 Task: Create List User Research in Board Email Marketing Best Practices to Workspace Appointment Scheduling. Create List User Surveys in Board Social Media Listening and Monitoring to Workspace Appointment Scheduling. Create List Focus Groups in Board Customer Loyalty Program Strategy and Execution to Workspace Appointment Scheduling
Action: Mouse moved to (53, 293)
Screenshot: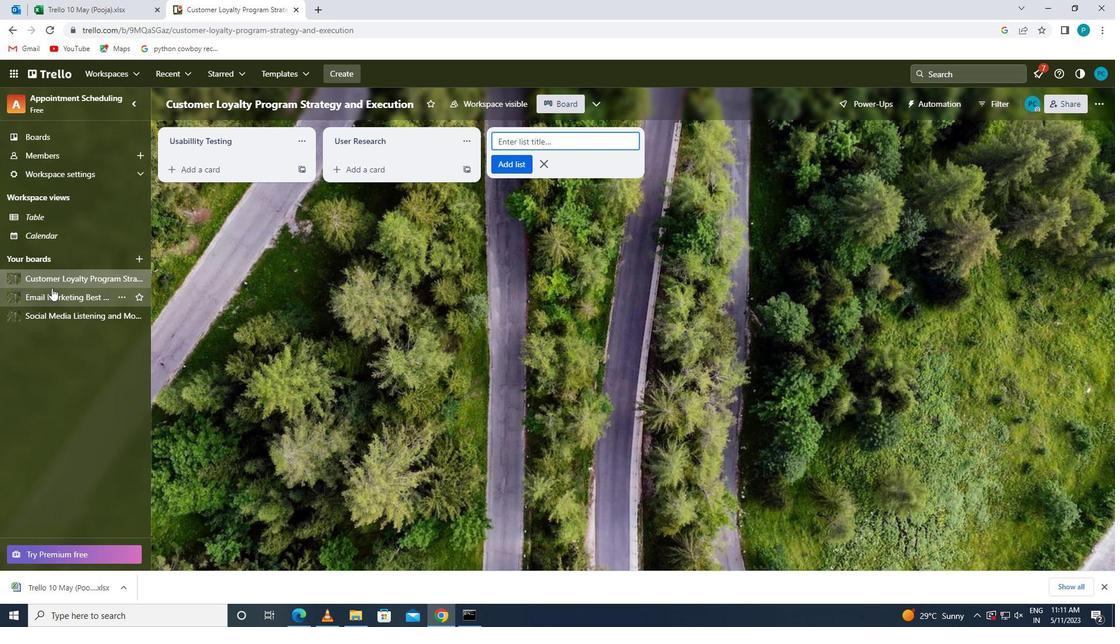 
Action: Mouse pressed left at (53, 293)
Screenshot: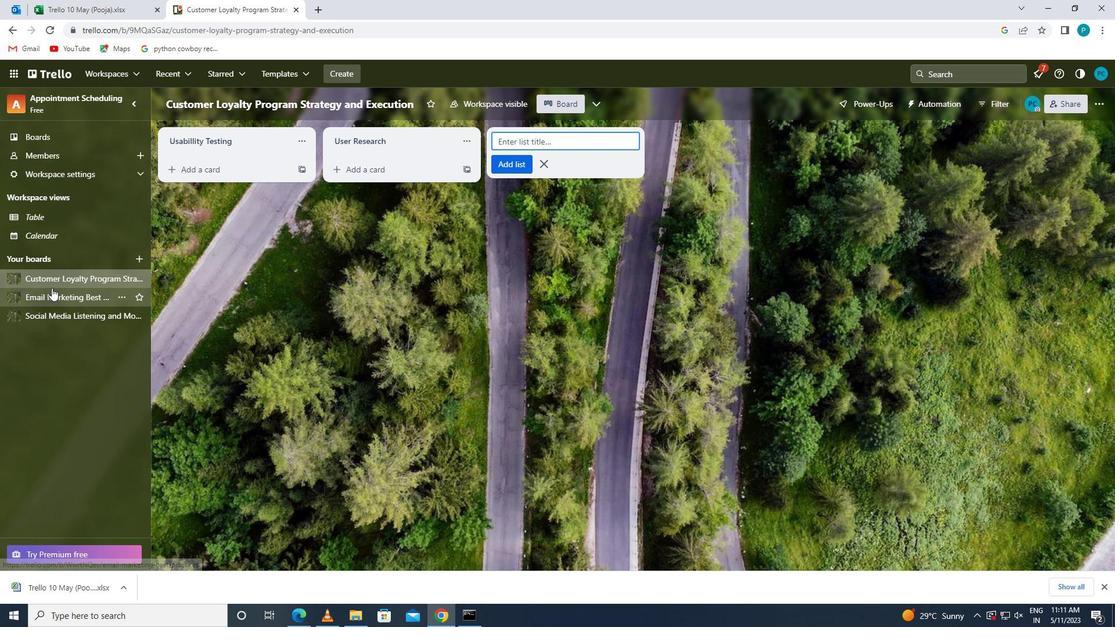 
Action: Mouse moved to (513, 143)
Screenshot: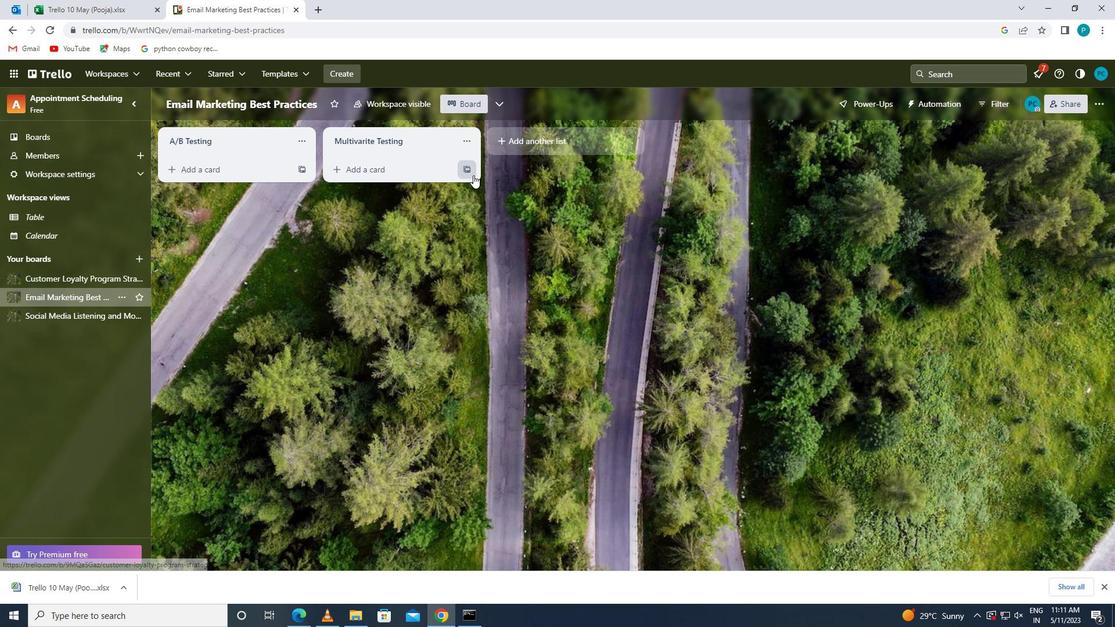 
Action: Mouse pressed left at (513, 143)
Screenshot: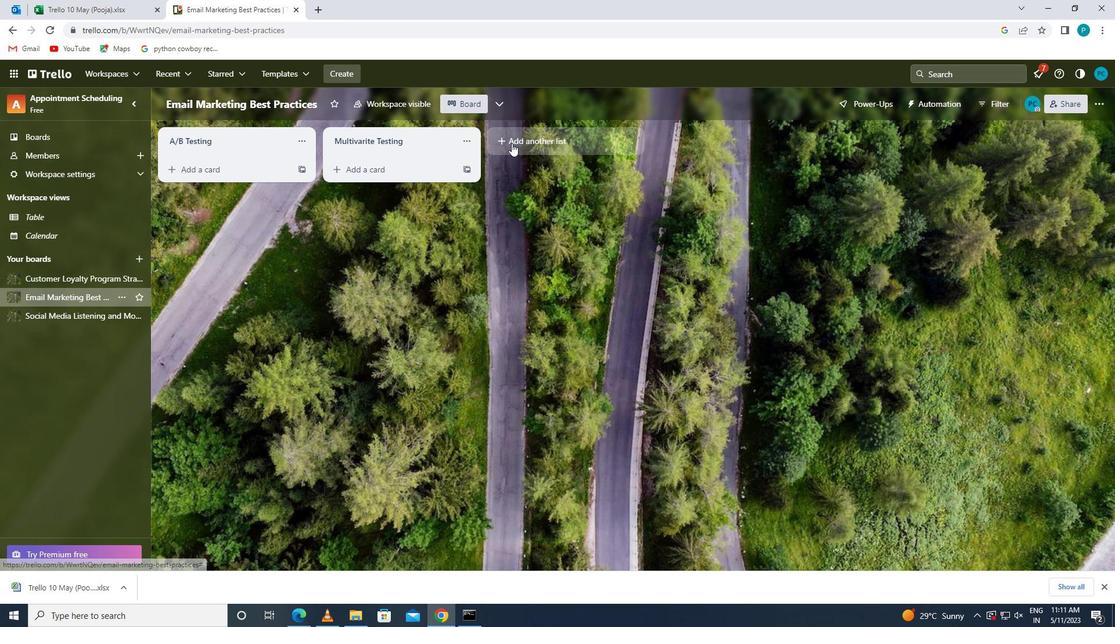 
Action: Key pressed <Key.caps_lock>u<Key.caps_lock>ser<Key.space><Key.caps_lock>r<Key.caps_lock>esearch<Key.space>
Screenshot: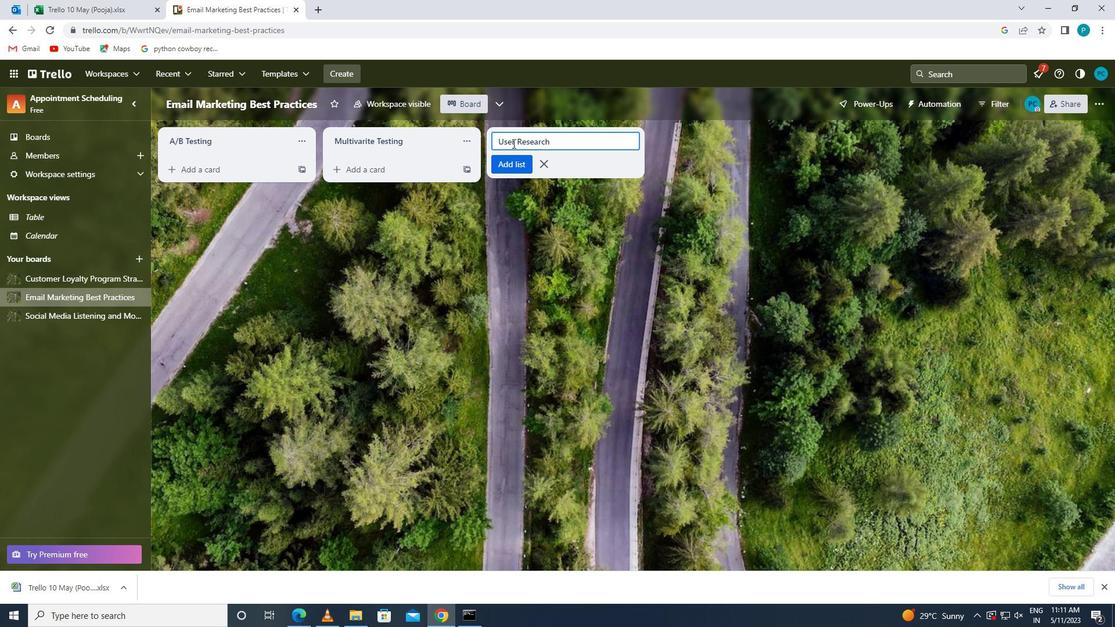 
Action: Mouse moved to (523, 171)
Screenshot: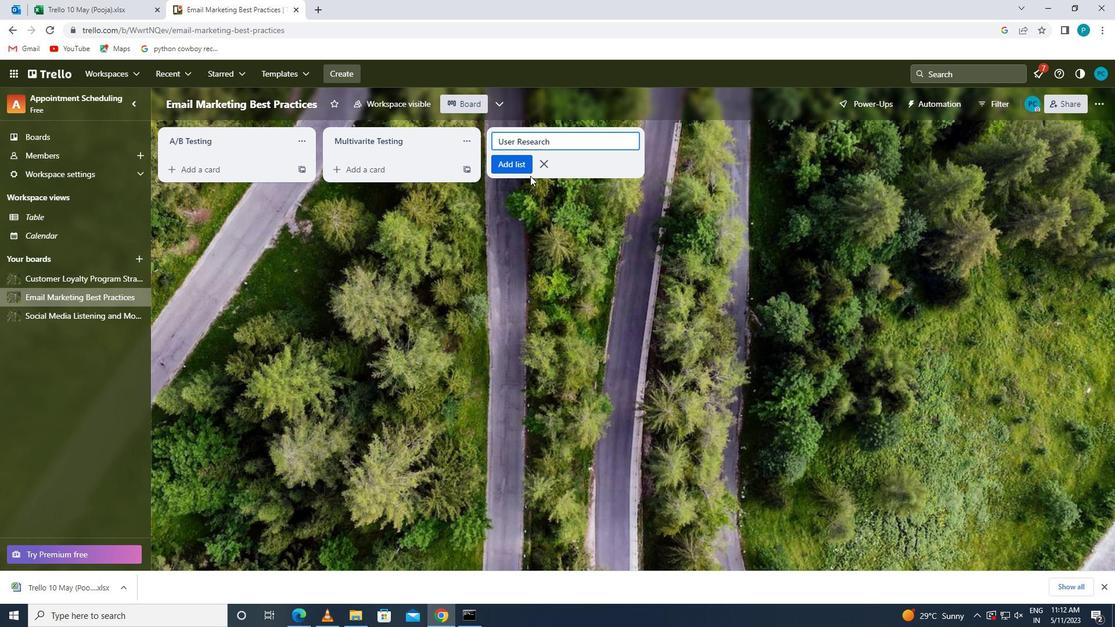 
Action: Mouse pressed left at (523, 171)
Screenshot: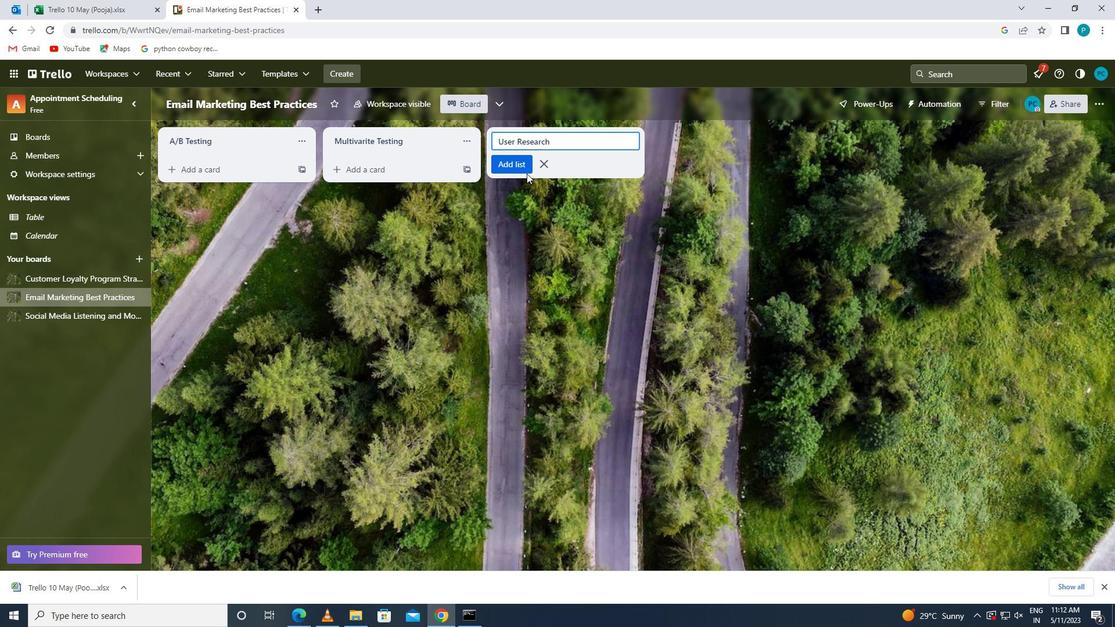 
Action: Mouse moved to (47, 312)
Screenshot: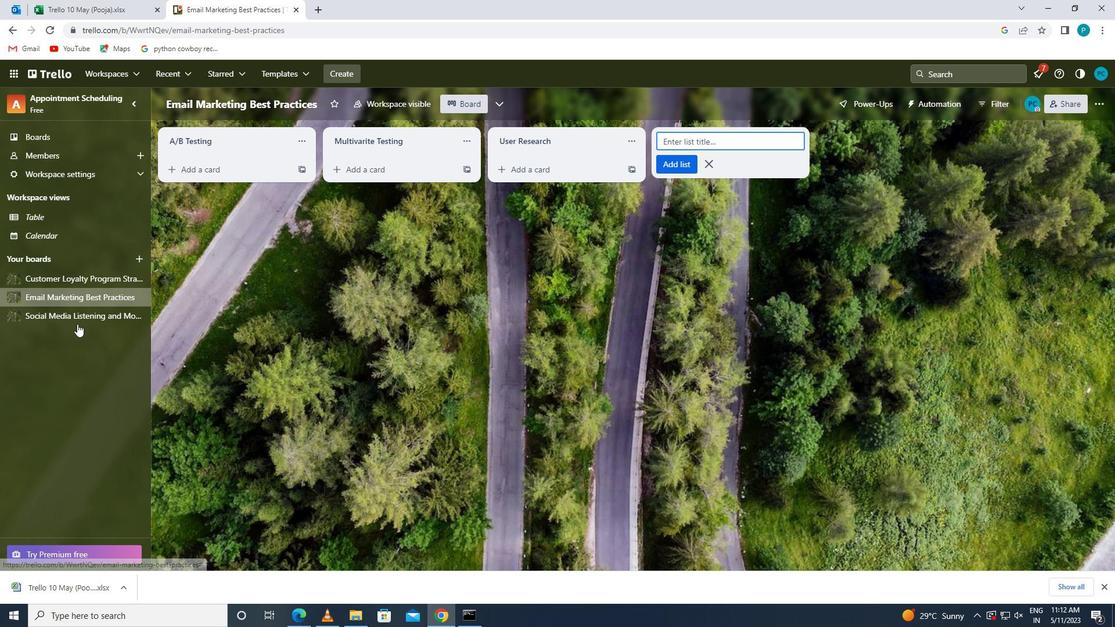 
Action: Mouse pressed left at (47, 312)
Screenshot: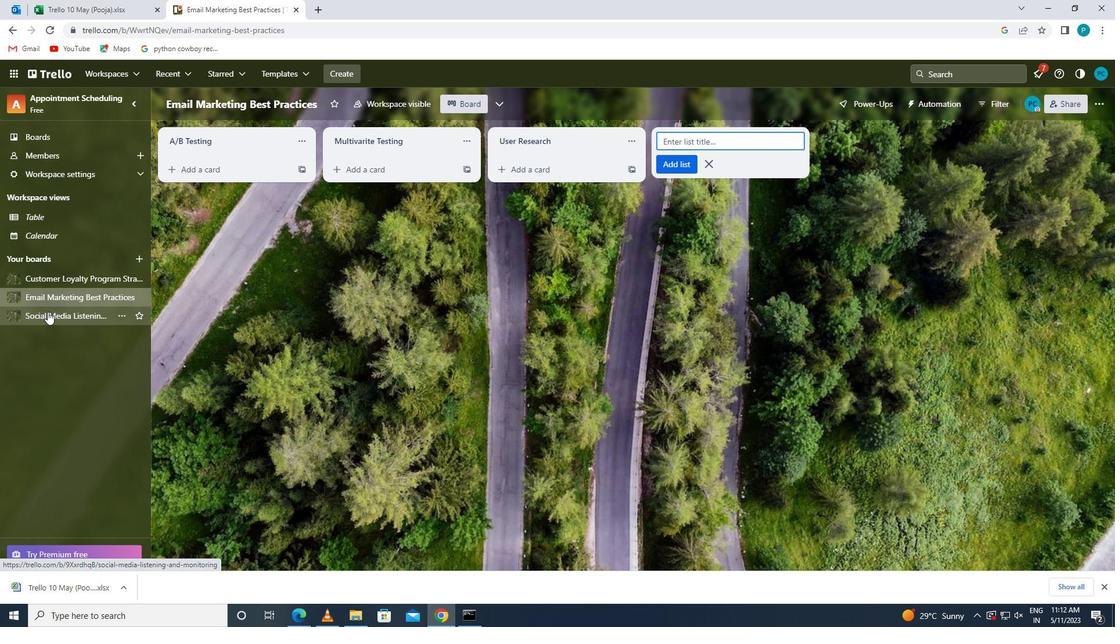 
Action: Mouse moved to (534, 145)
Screenshot: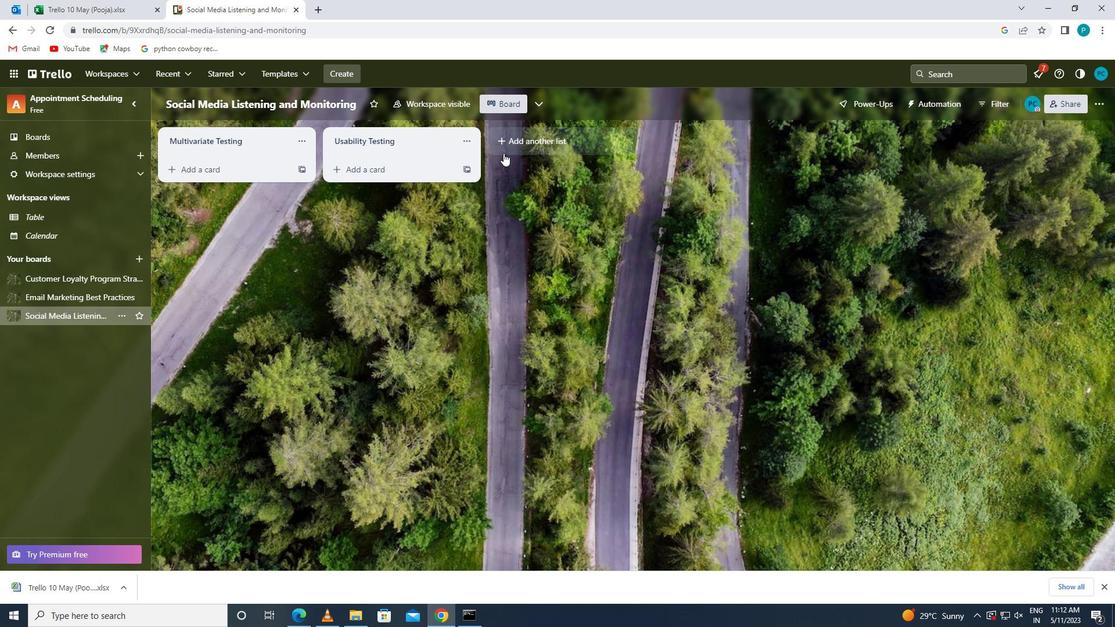 
Action: Mouse pressed left at (534, 145)
Screenshot: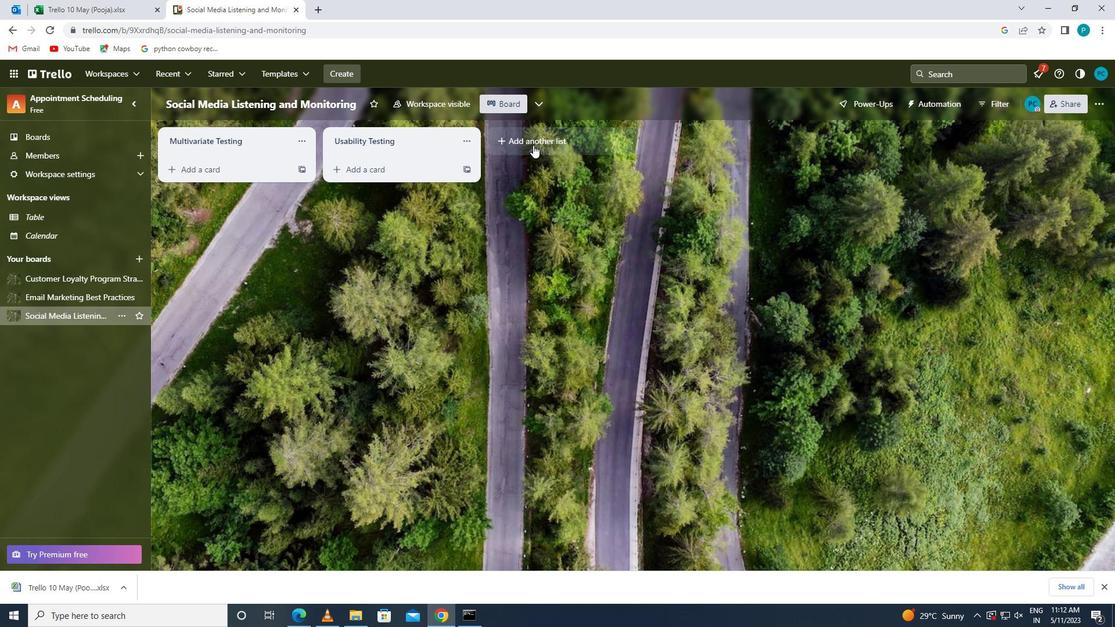 
Action: Key pressed <Key.caps_lock>u<Key.caps_lock>ser<Key.space><Key.caps_lock>s<Key.caps_lock>urveys
Screenshot: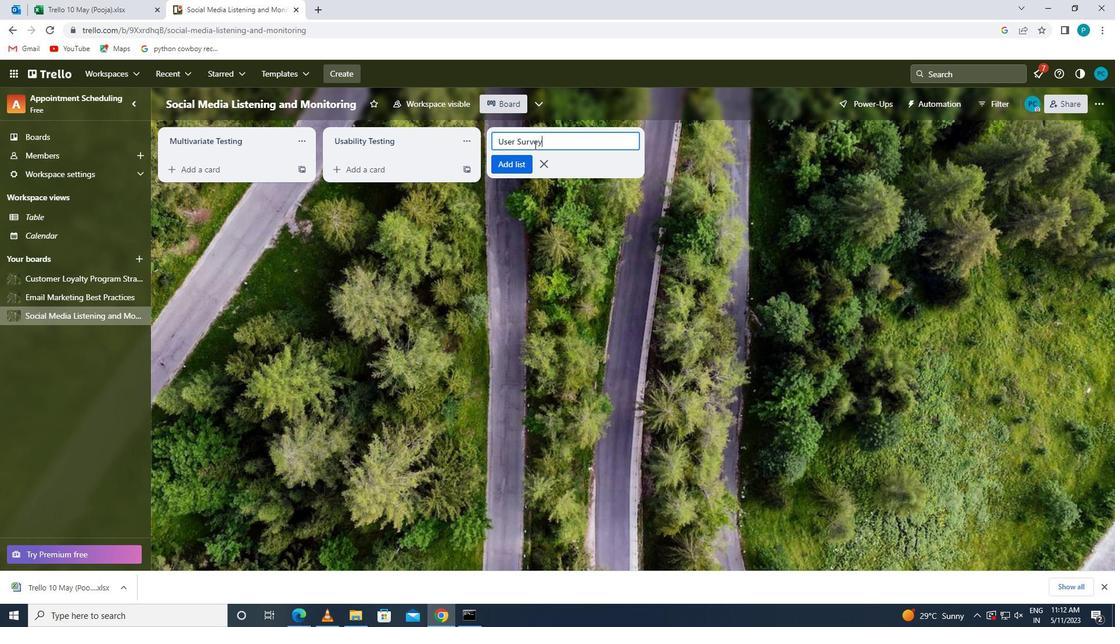 
Action: Mouse moved to (522, 169)
Screenshot: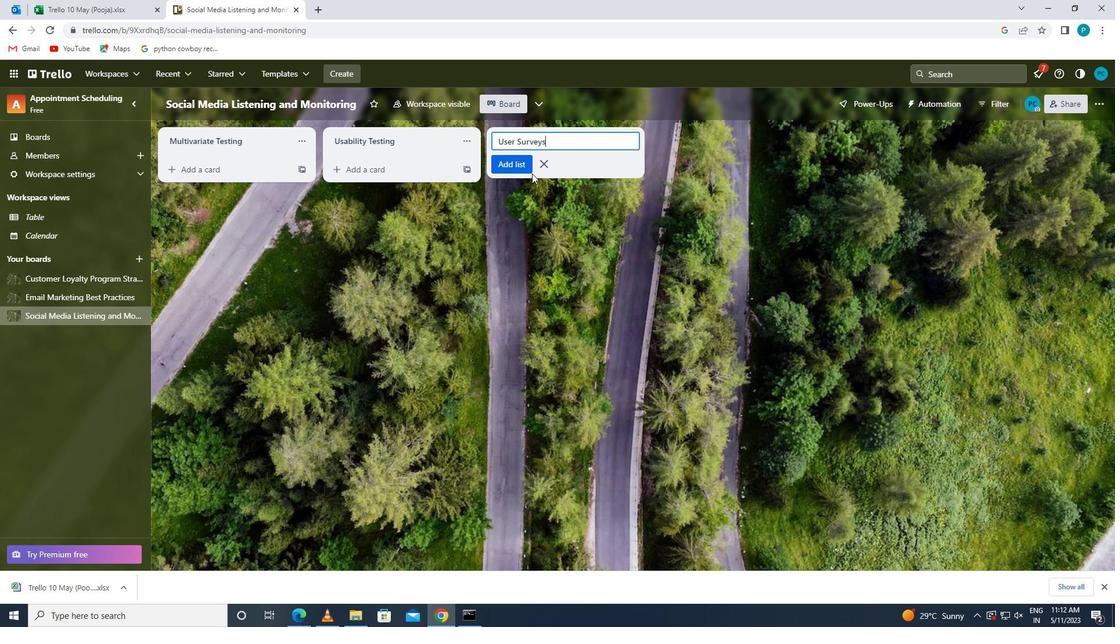 
Action: Mouse pressed left at (522, 169)
Screenshot: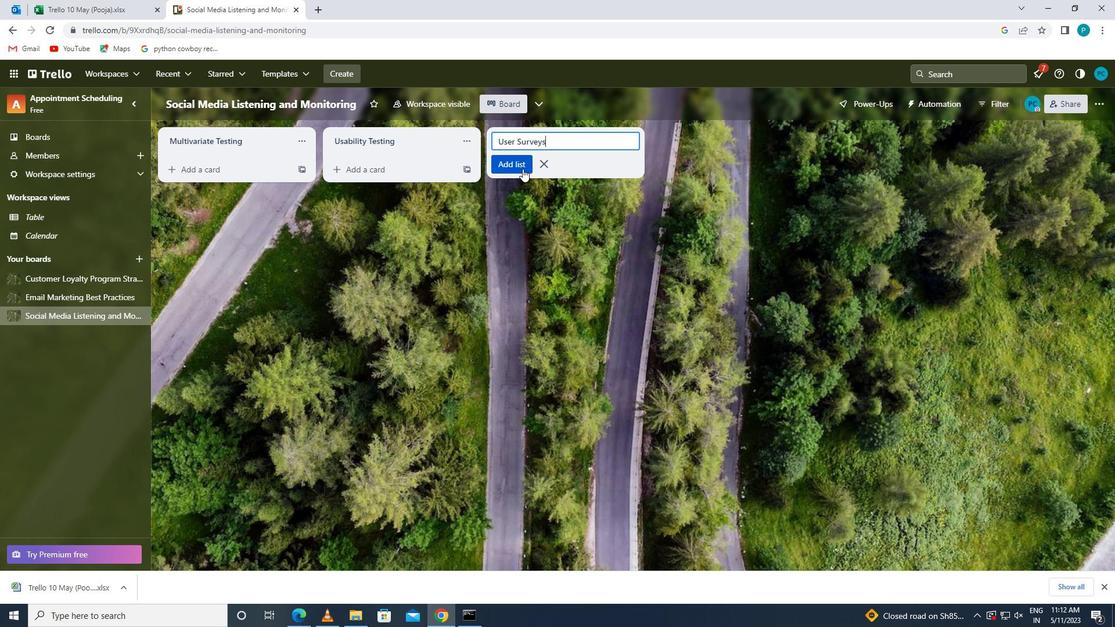 
Action: Mouse moved to (77, 277)
Screenshot: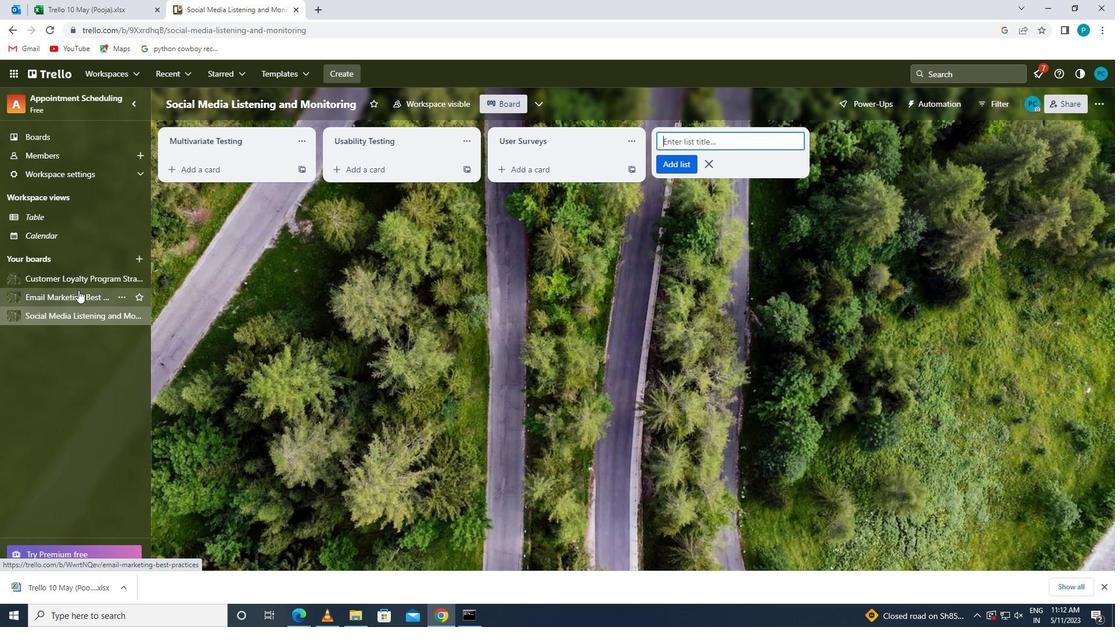 
Action: Mouse pressed left at (77, 277)
Screenshot: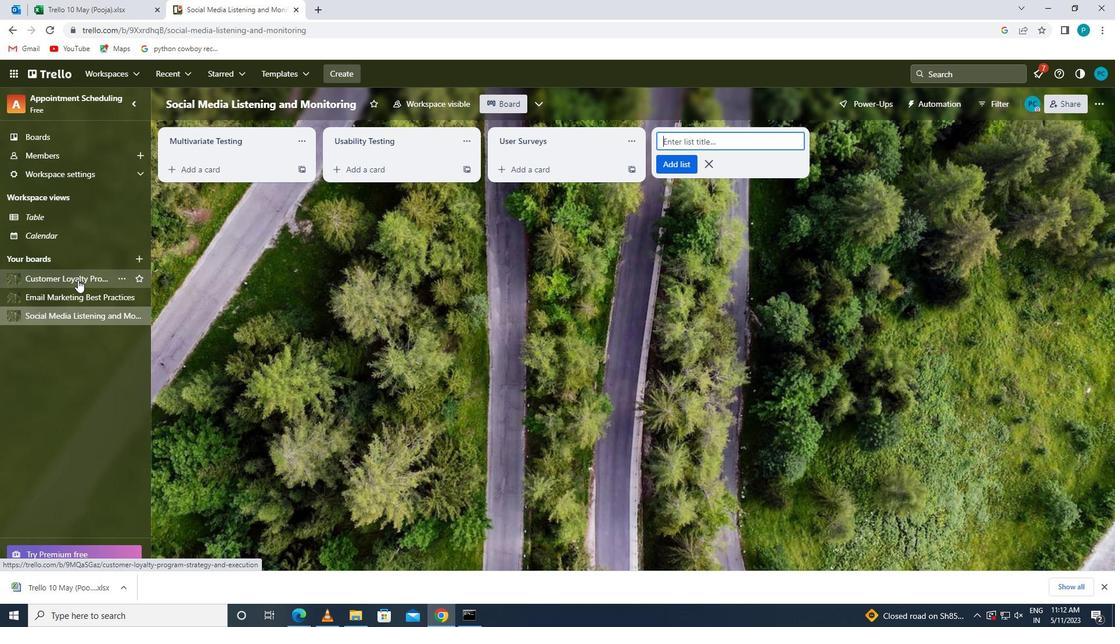 
Action: Mouse moved to (556, 149)
Screenshot: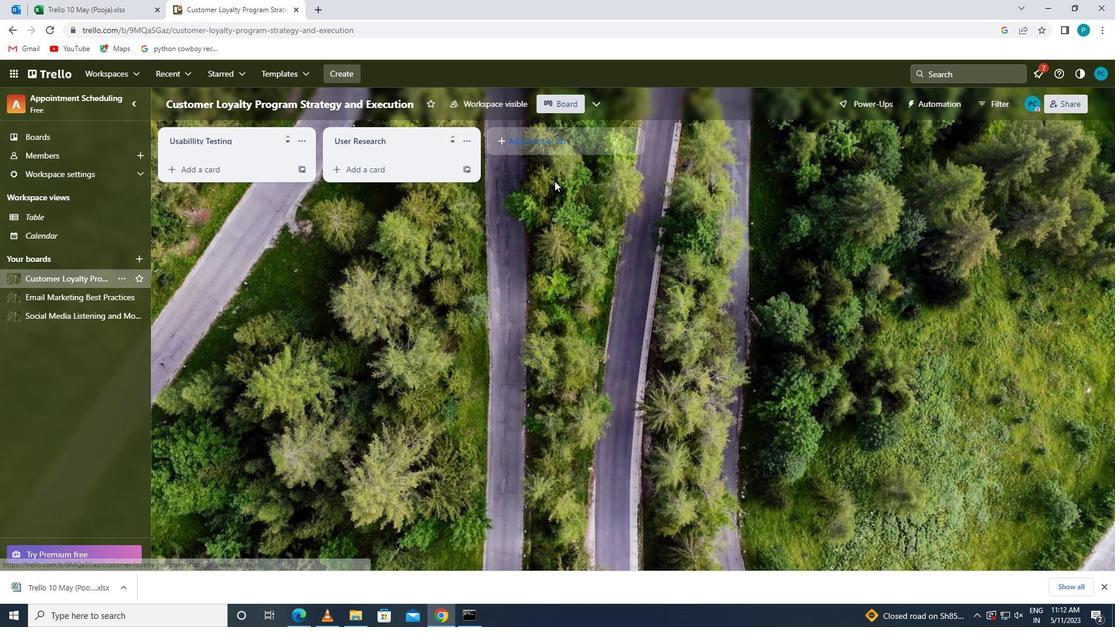 
Action: Mouse pressed left at (556, 149)
Screenshot: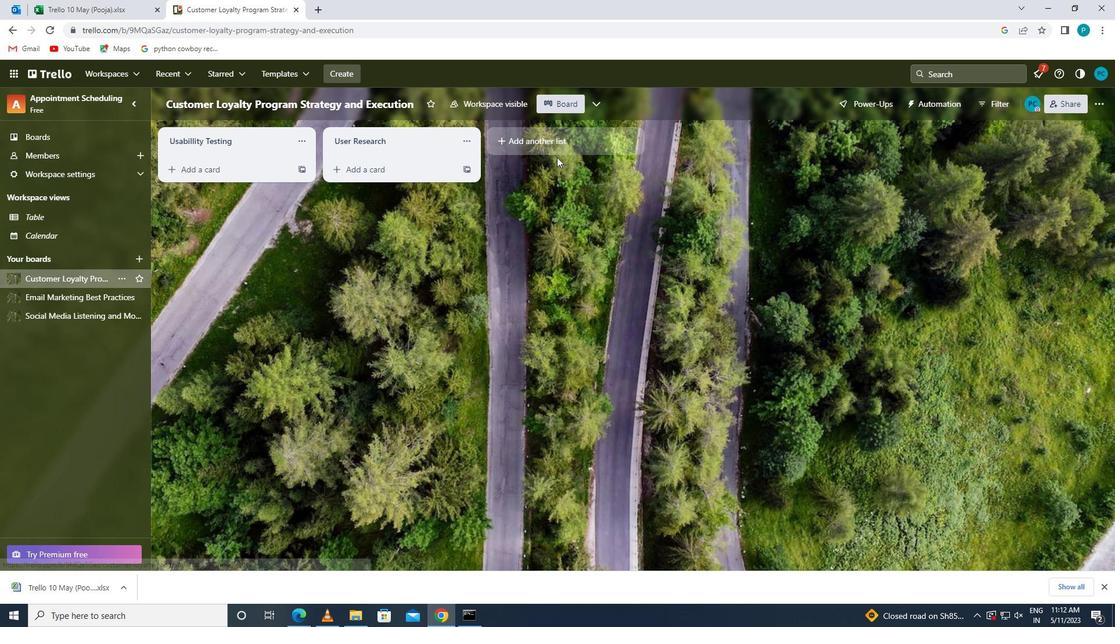 
Action: Key pressed <Key.caps_lock>f<Key.caps_lock>ocus<Key.space><Key.caps_lock>g<Key.caps_lock>roups
Screenshot: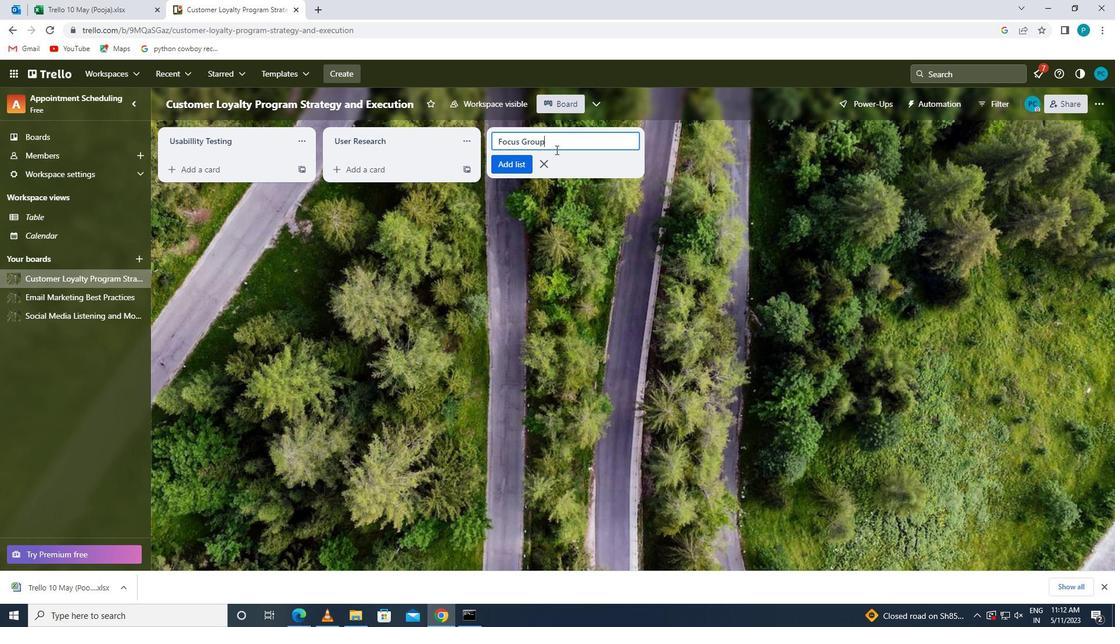 
Action: Mouse moved to (517, 170)
Screenshot: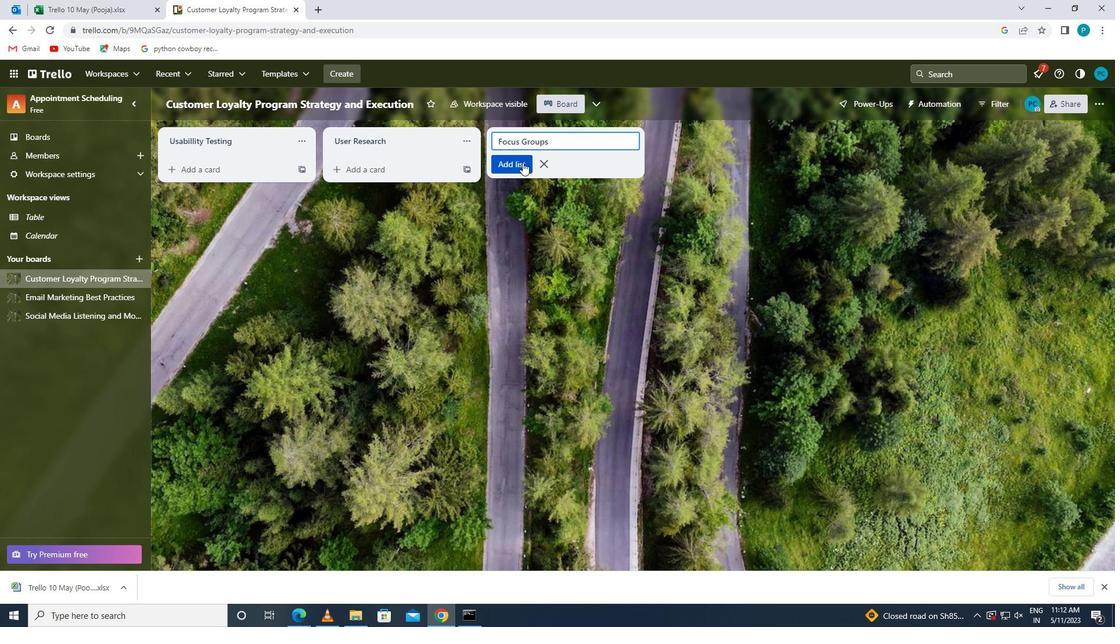 
Action: Mouse pressed left at (517, 170)
Screenshot: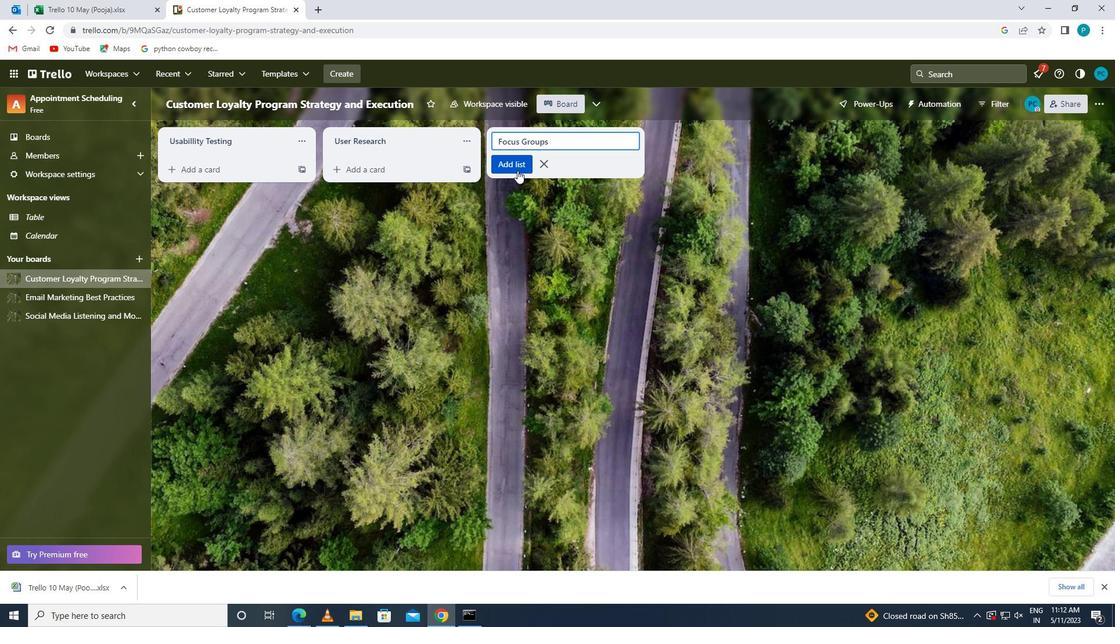 
